 Task: Create a rule from the Agile list, Priority changed -> Complete task in the project BlueLine if Priority Cleared then Complete Task
Action: Mouse moved to (1030, 168)
Screenshot: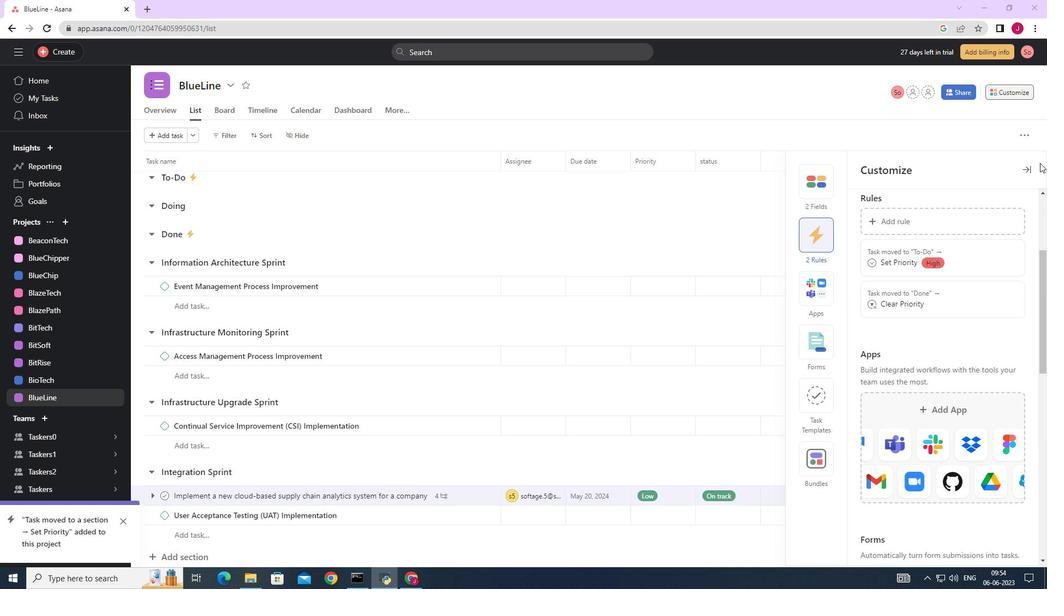 
Action: Mouse pressed left at (1030, 168)
Screenshot: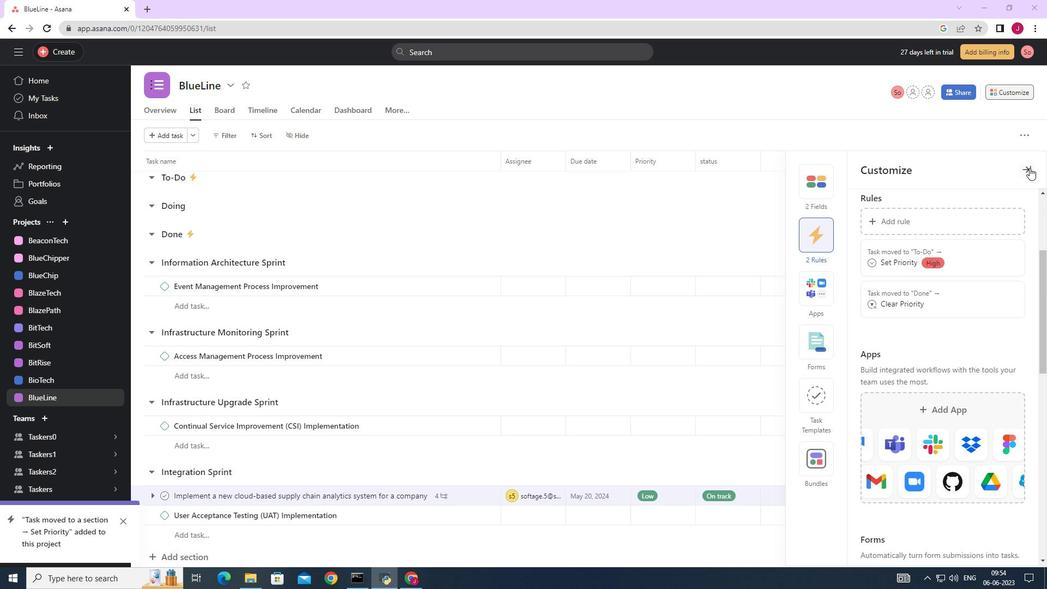 
Action: Mouse moved to (515, 232)
Screenshot: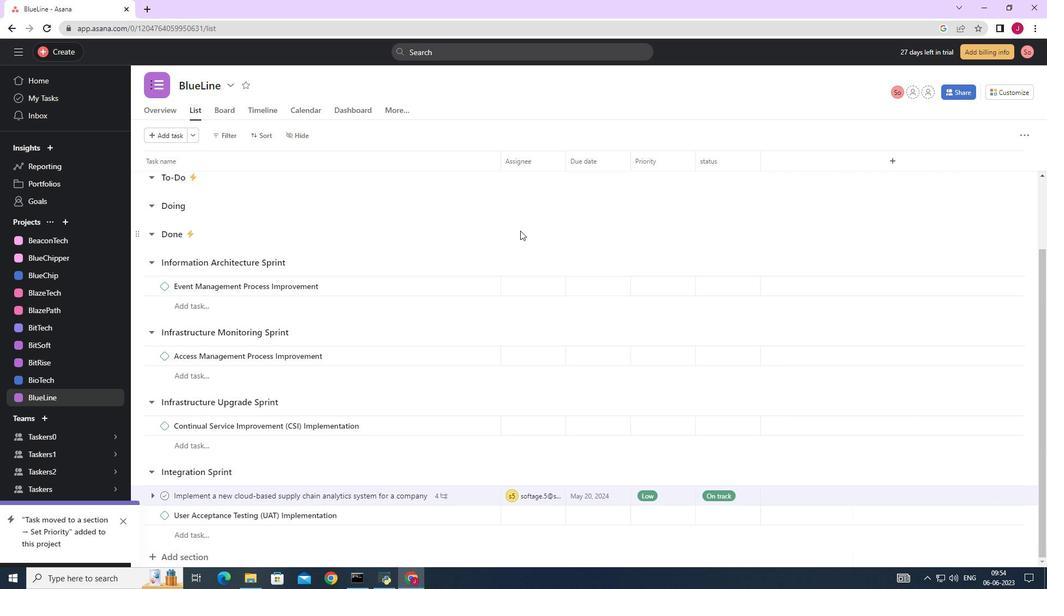 
Action: Mouse scrolled (515, 231) with delta (0, 0)
Screenshot: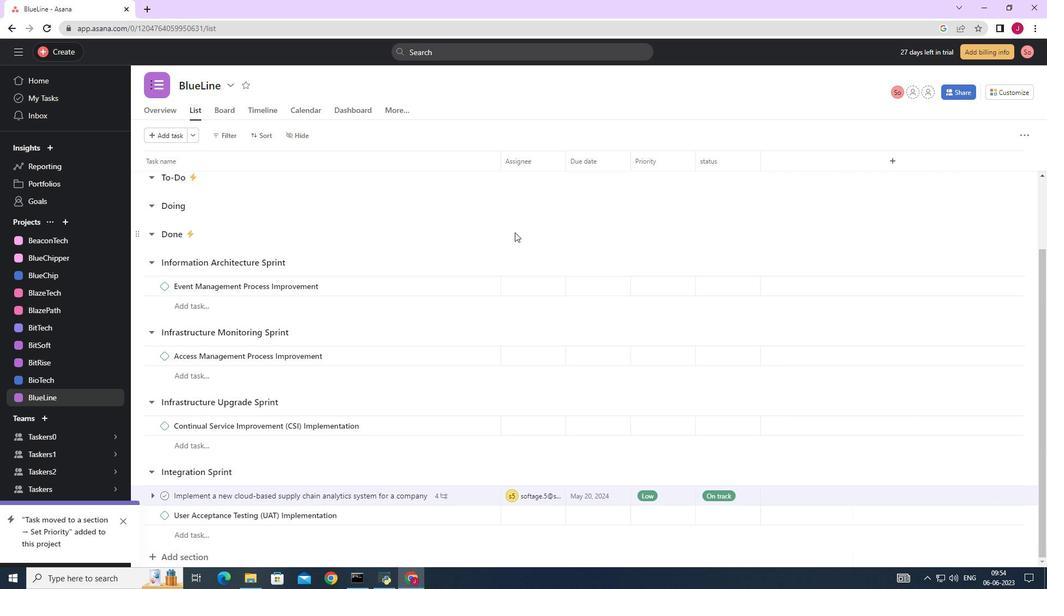 
Action: Mouse moved to (1014, 92)
Screenshot: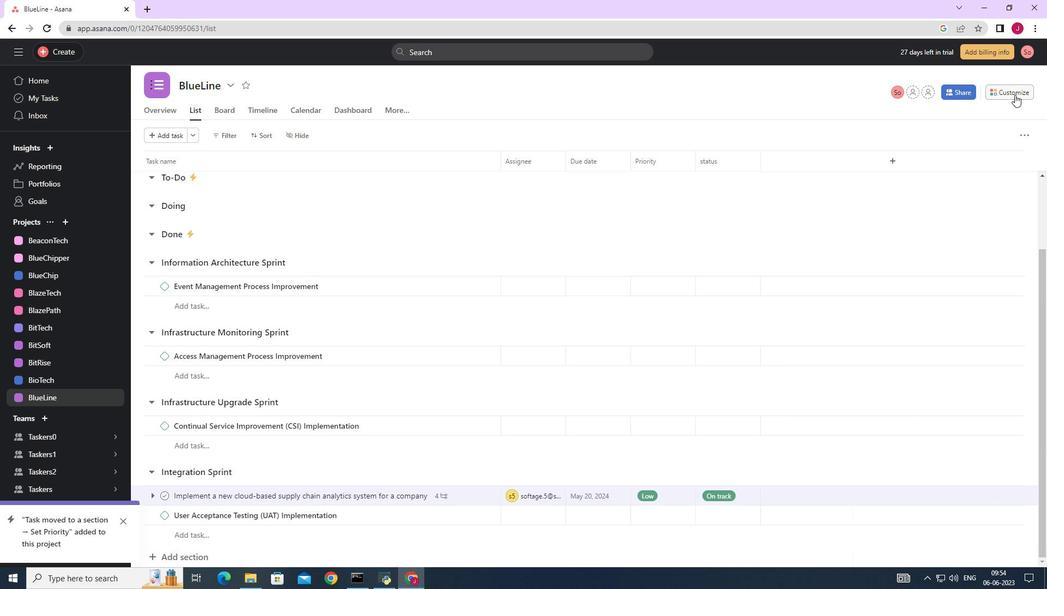 
Action: Mouse pressed left at (1014, 92)
Screenshot: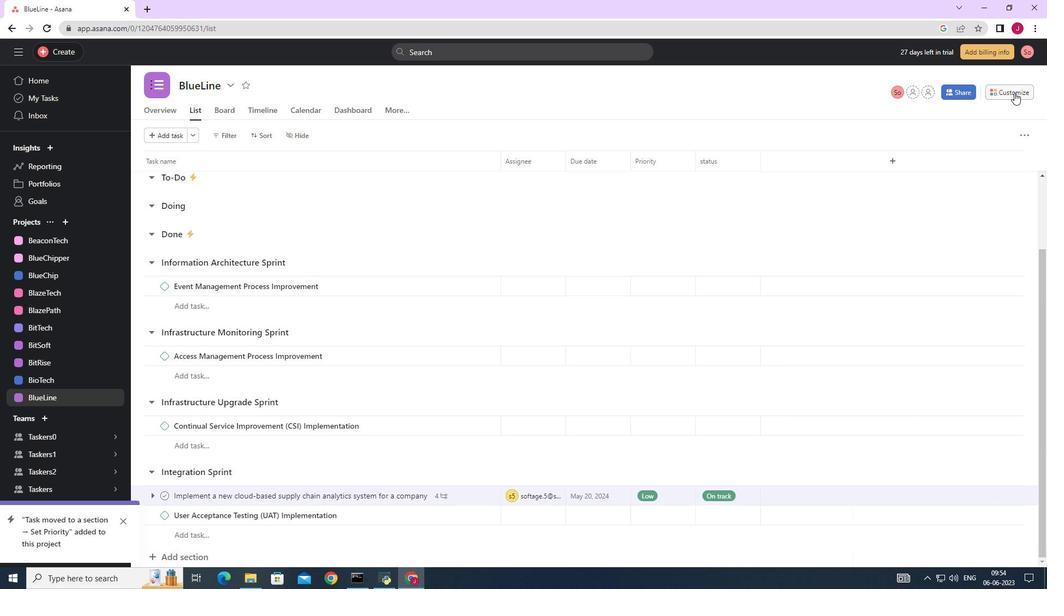 
Action: Mouse moved to (823, 231)
Screenshot: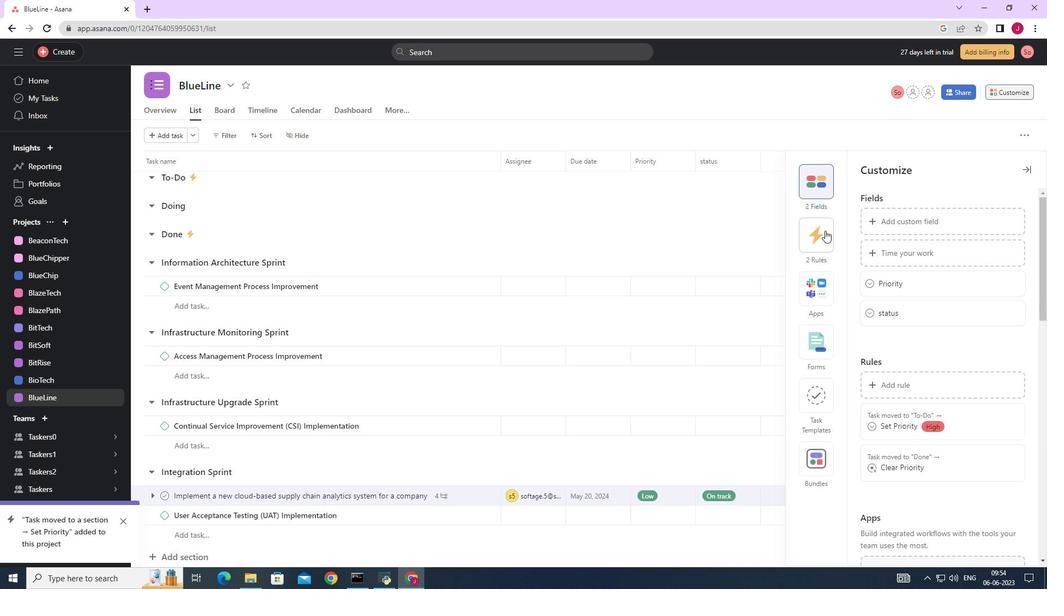 
Action: Mouse pressed left at (823, 231)
Screenshot: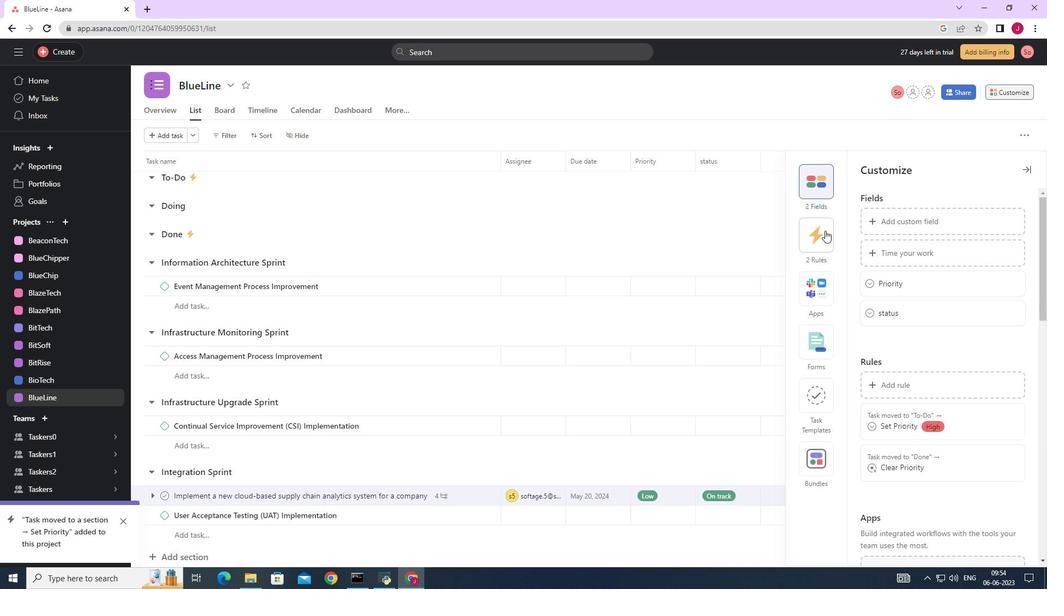 
Action: Mouse moved to (898, 222)
Screenshot: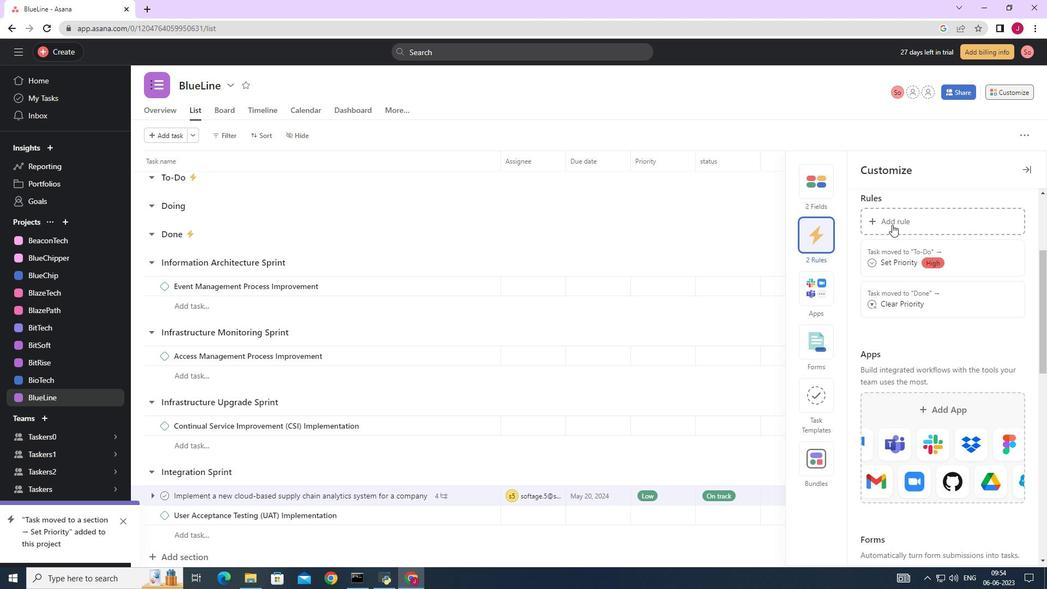 
Action: Mouse pressed left at (898, 222)
Screenshot: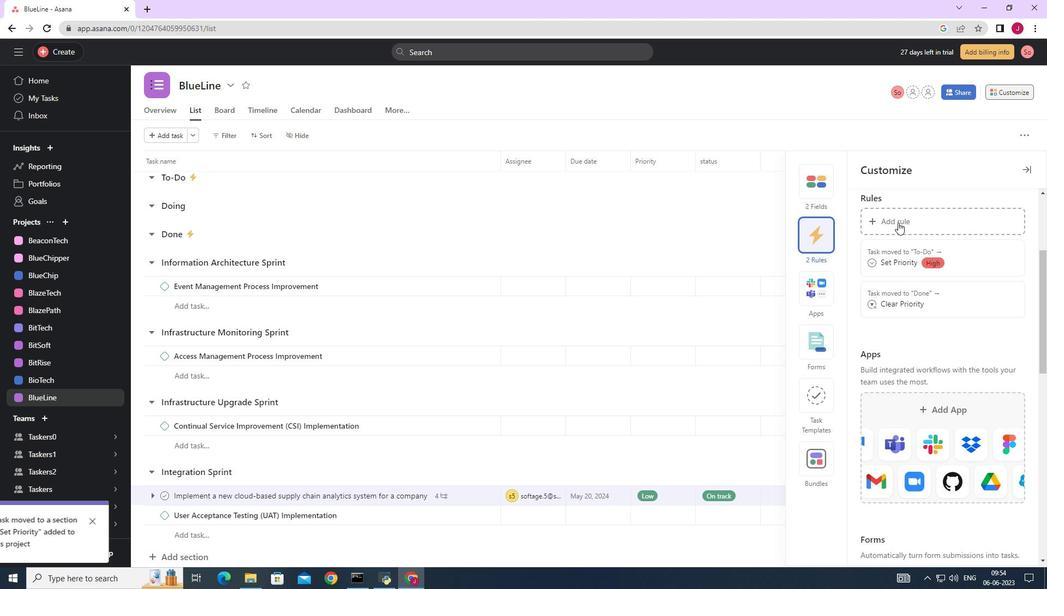 
Action: Mouse moved to (224, 165)
Screenshot: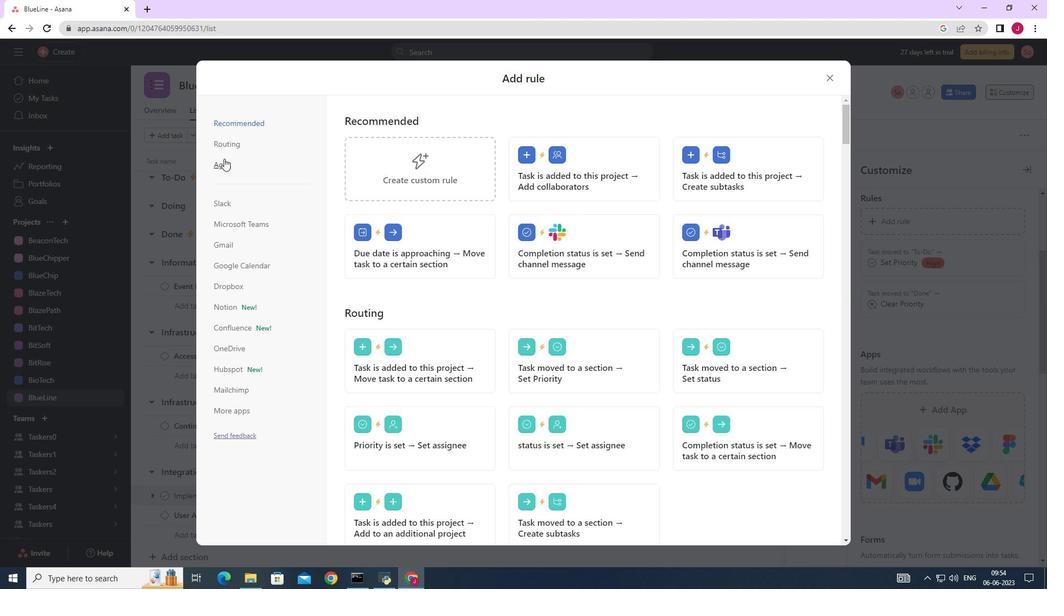 
Action: Mouse pressed left at (224, 165)
Screenshot: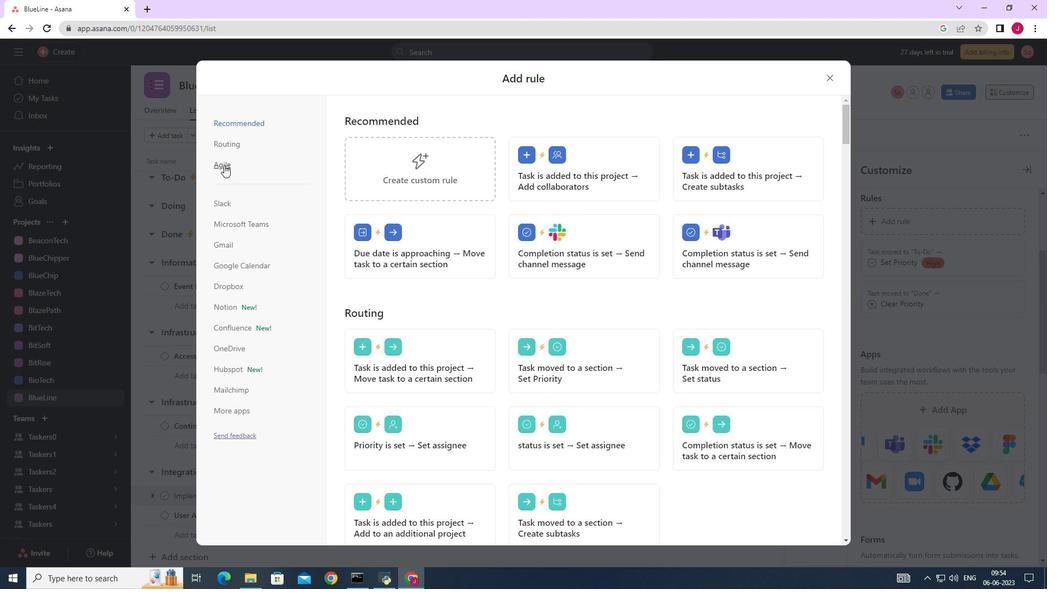 
Action: Mouse moved to (420, 165)
Screenshot: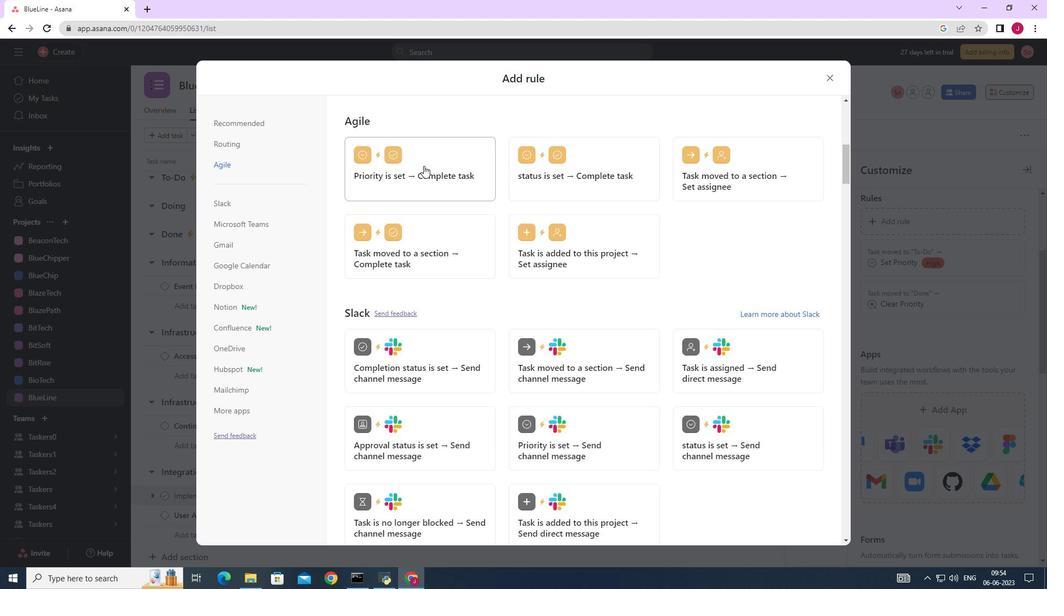 
Action: Mouse pressed left at (420, 165)
Screenshot: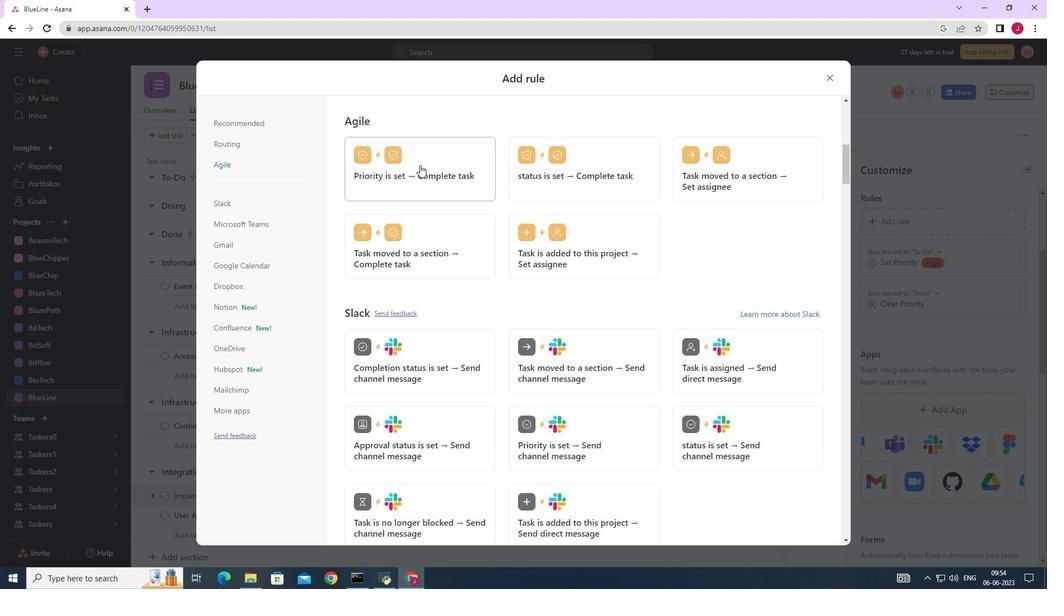 
Action: Mouse moved to (378, 368)
Screenshot: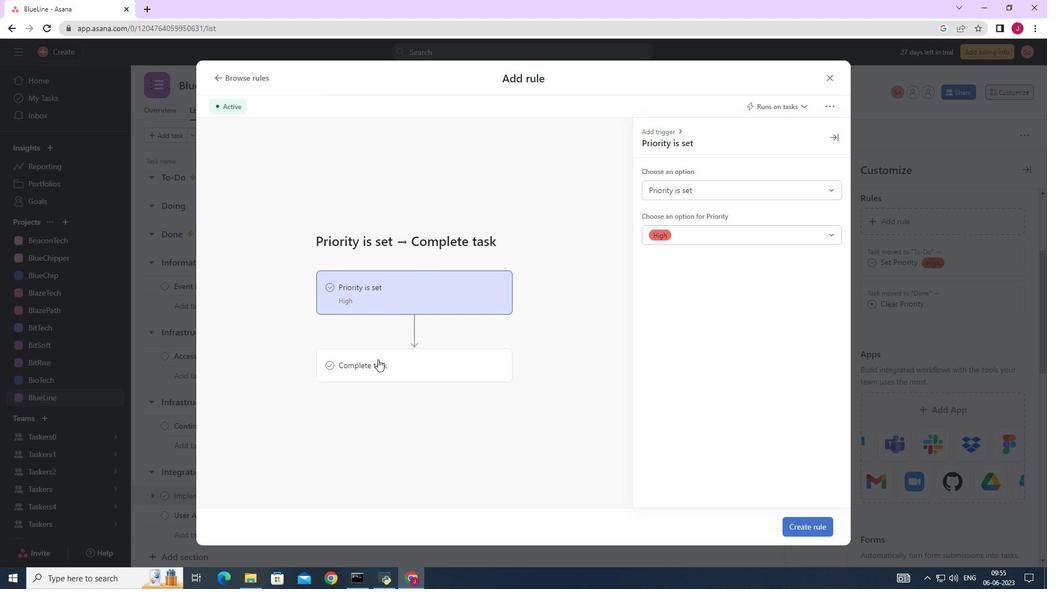 
Action: Mouse pressed left at (378, 368)
Screenshot: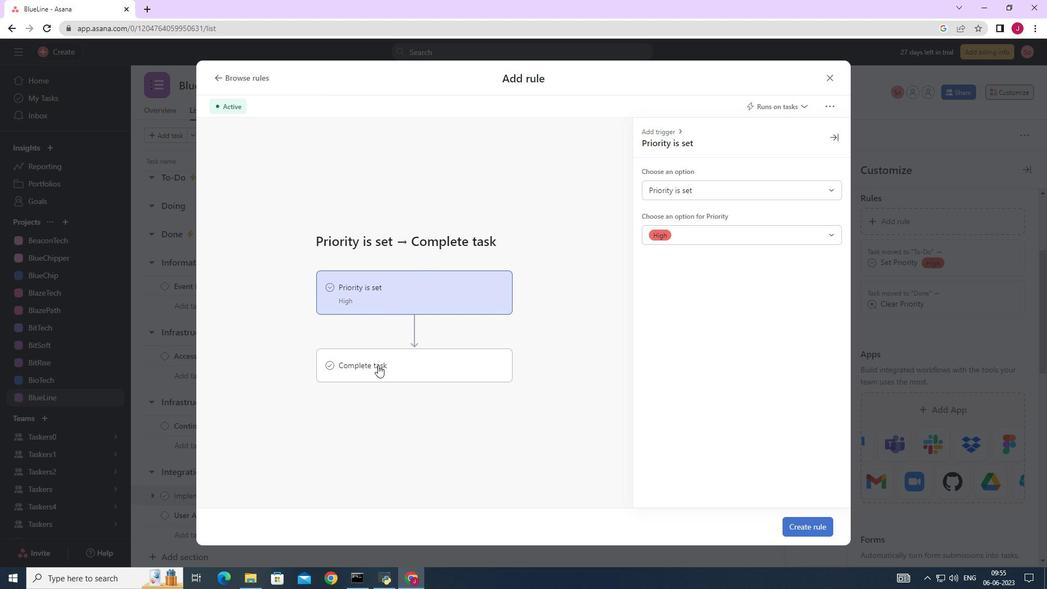 
Action: Mouse moved to (669, 184)
Screenshot: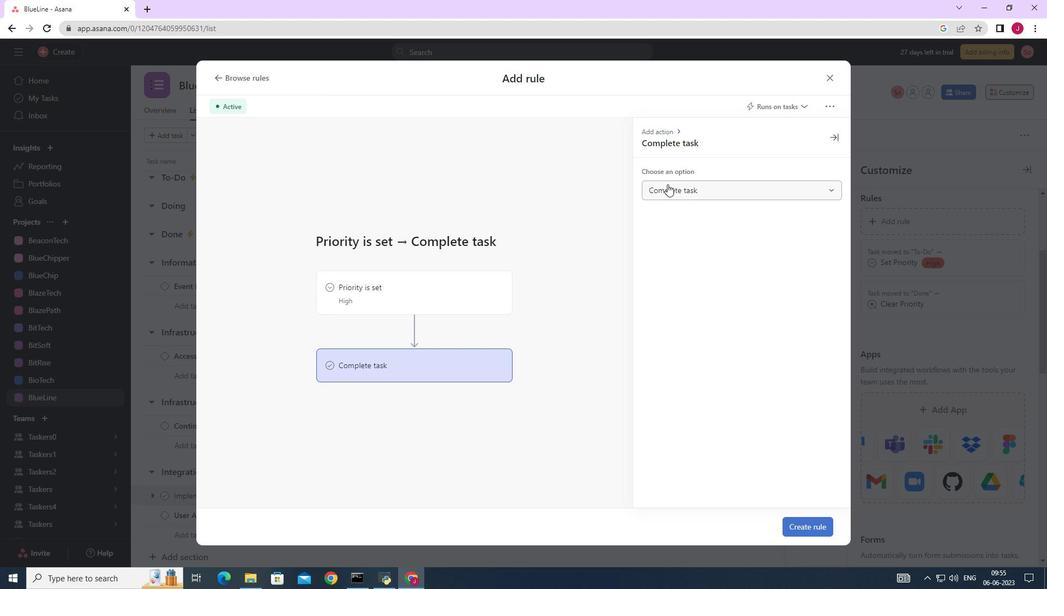
Action: Mouse pressed left at (669, 184)
Screenshot: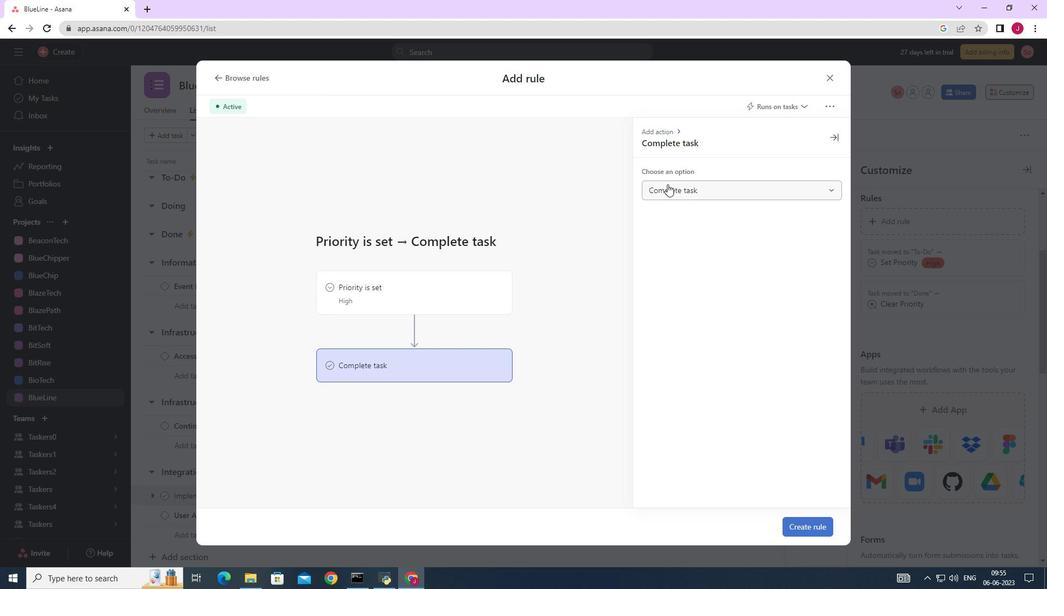
Action: Mouse moved to (439, 305)
Screenshot: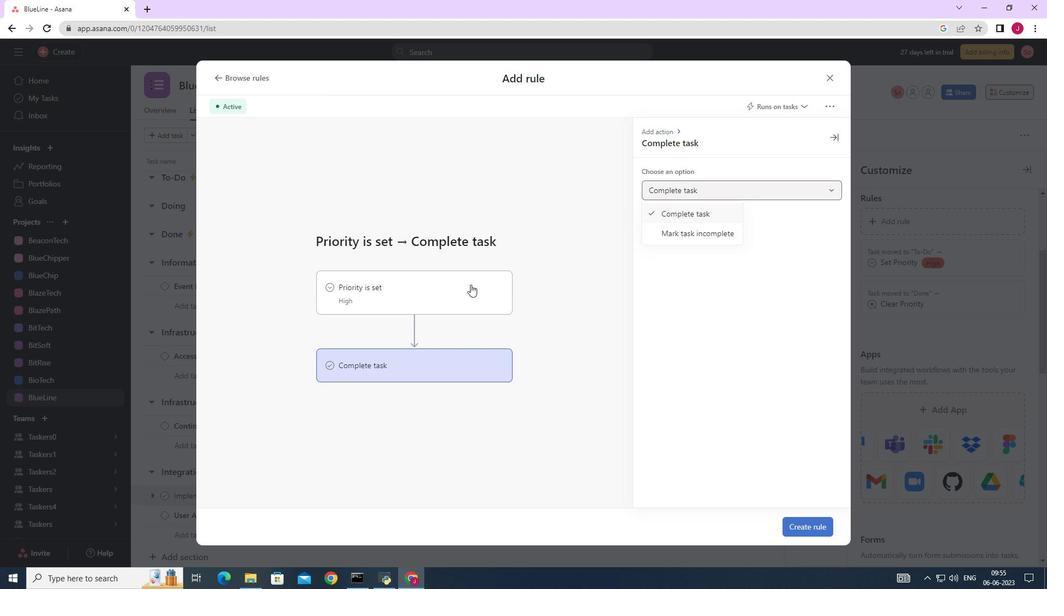 
Action: Mouse pressed left at (439, 305)
Screenshot: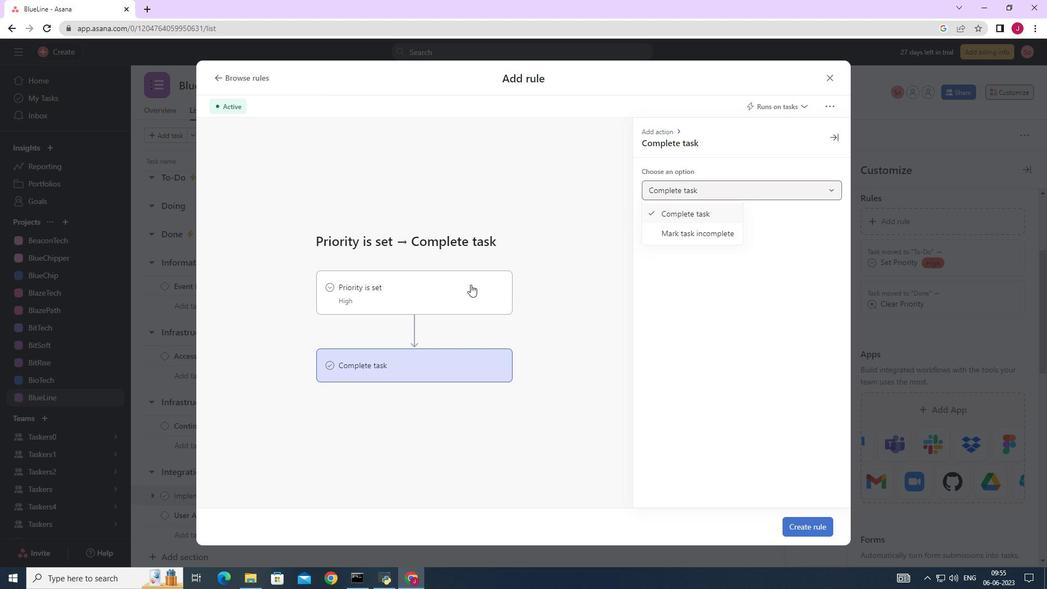 
Action: Mouse moved to (686, 190)
Screenshot: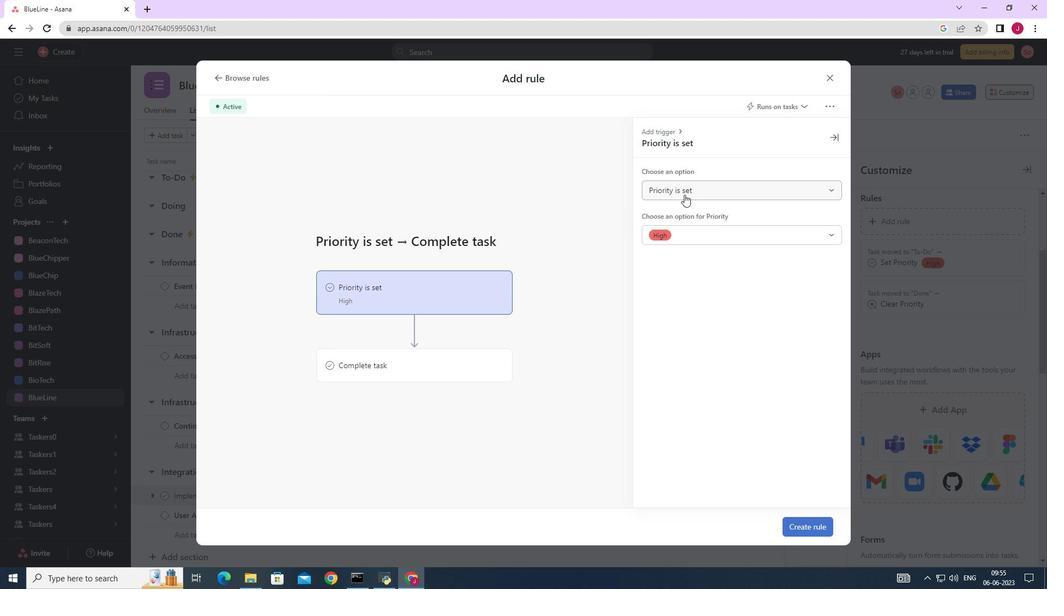 
Action: Mouse pressed left at (686, 190)
Screenshot: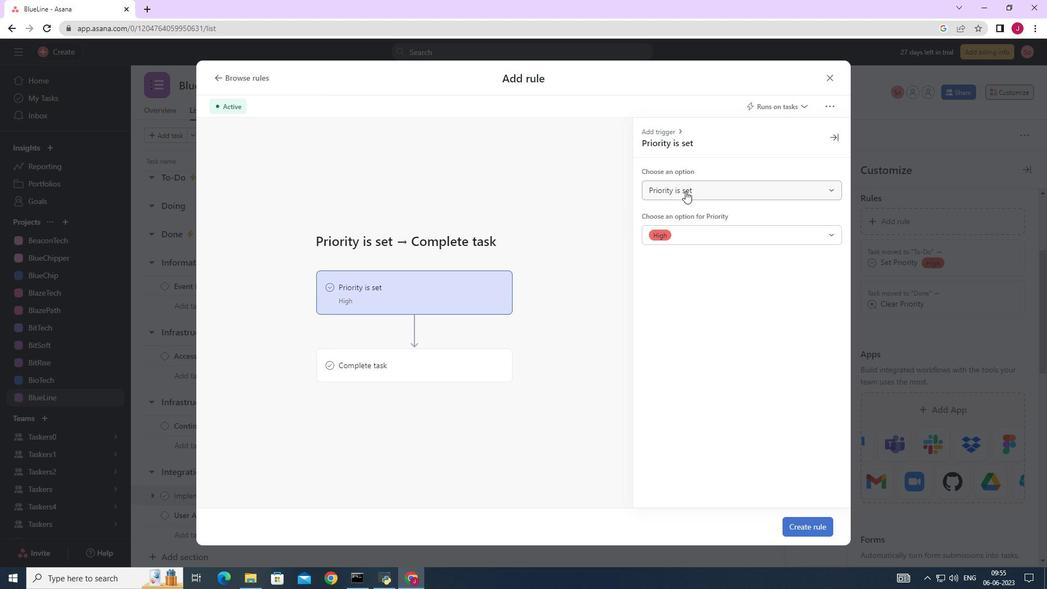
Action: Mouse moved to (689, 231)
Screenshot: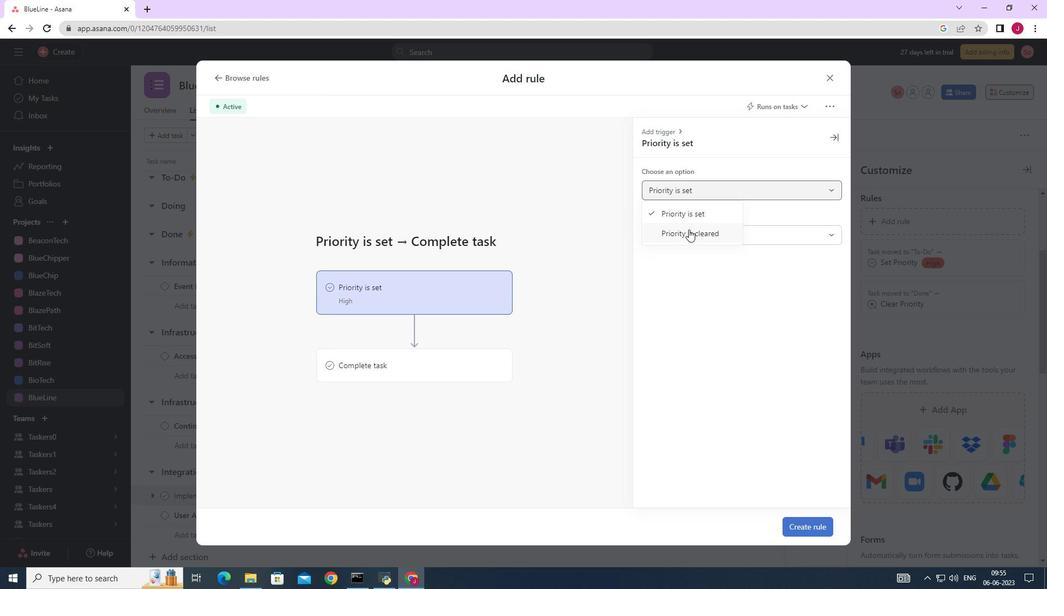 
Action: Mouse pressed left at (689, 231)
Screenshot: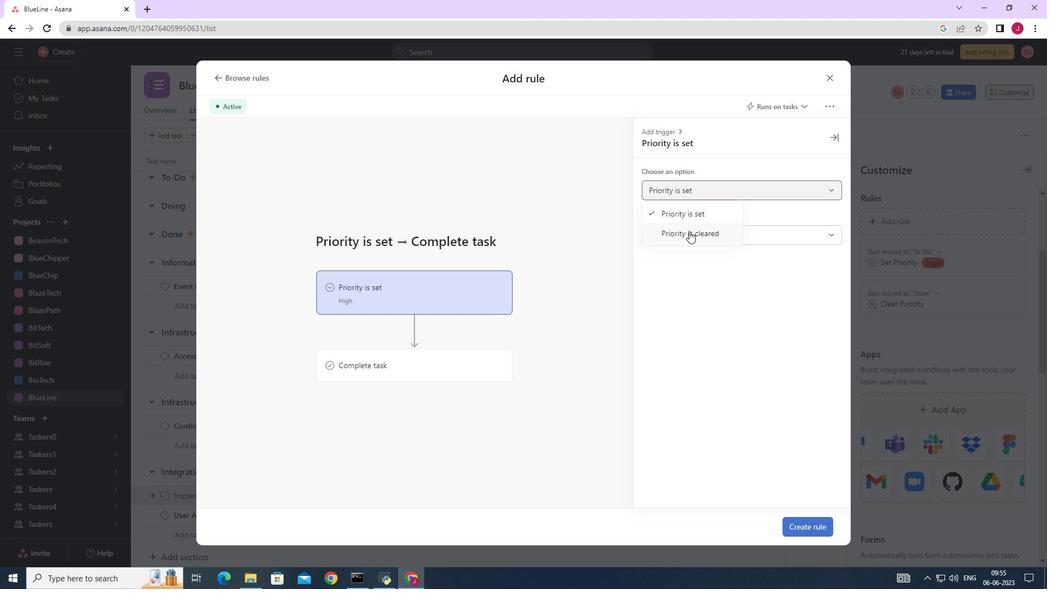 
Action: Mouse moved to (801, 530)
Screenshot: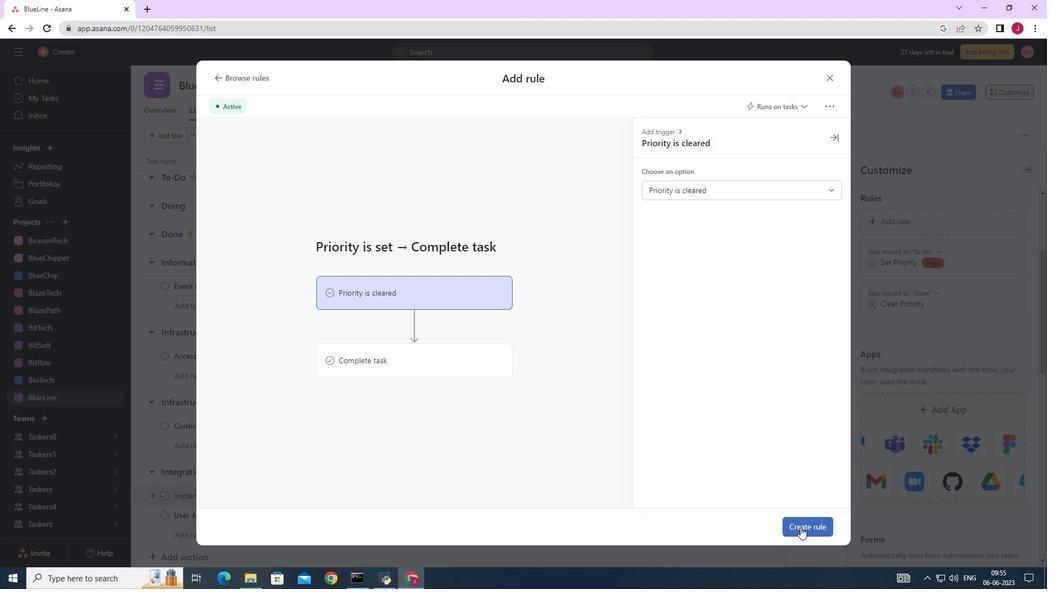 
Action: Mouse pressed left at (801, 530)
Screenshot: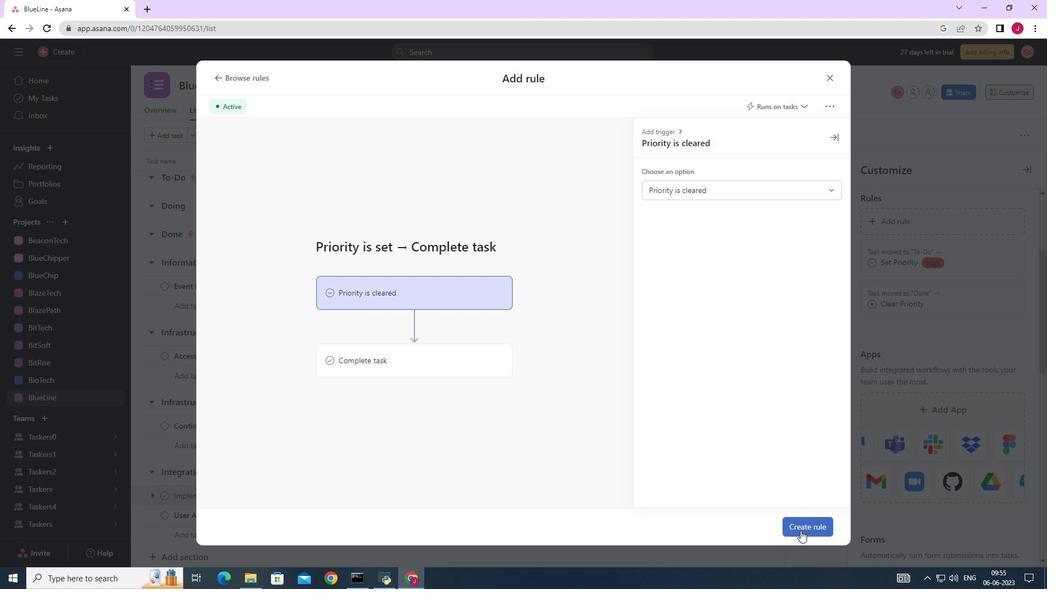 
Action: Mouse moved to (823, 17)
Screenshot: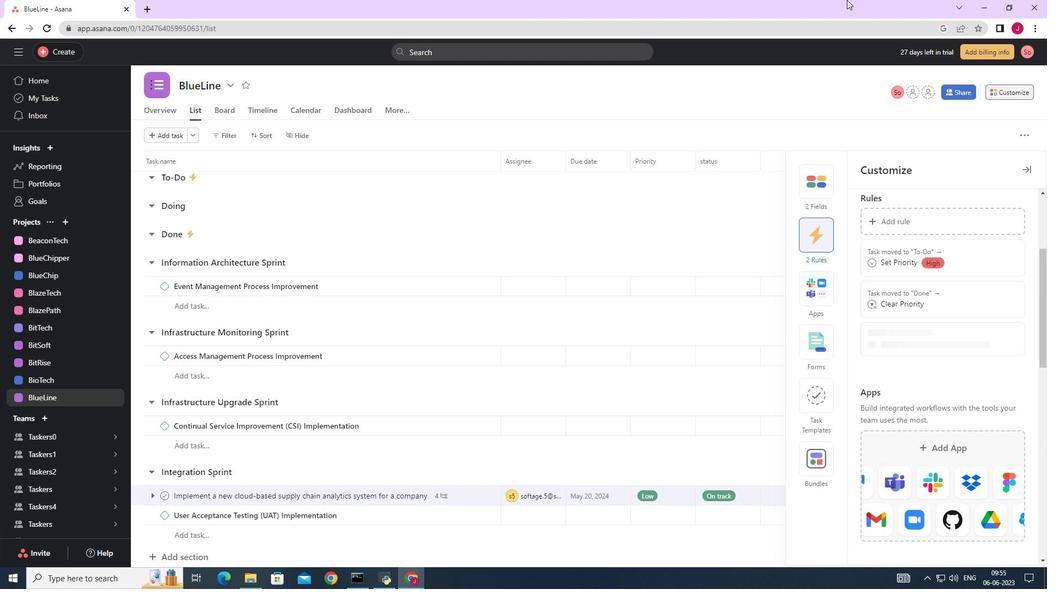 
